 Task: Find the closest lighthouses to Portland, Maine, and Bar Harbor, Maine.
Action: Mouse moved to (175, 81)
Screenshot: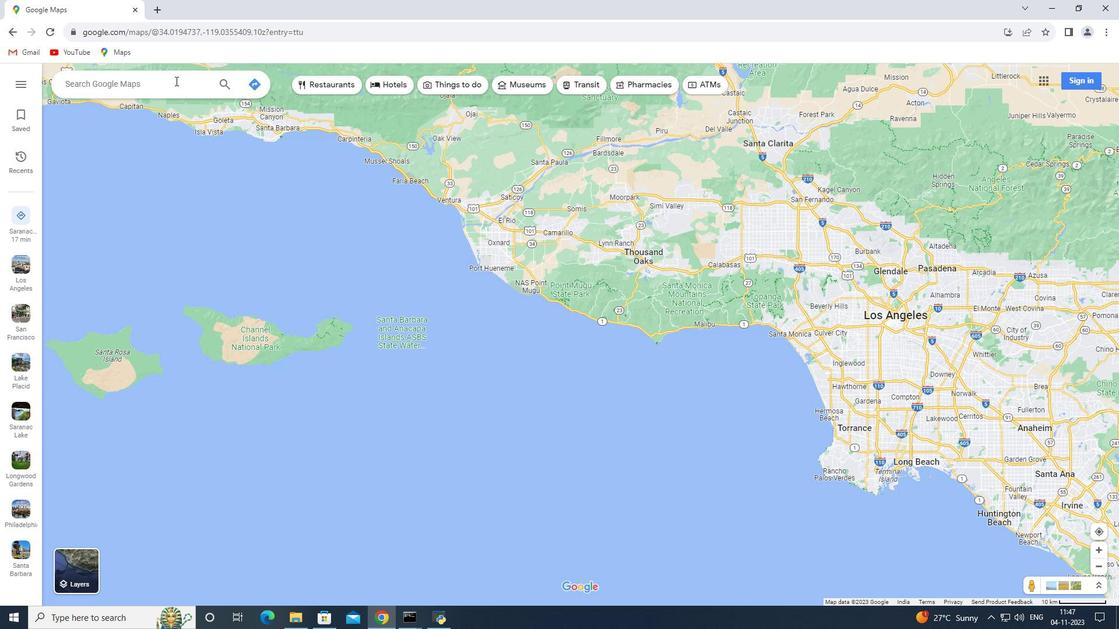 
Action: Mouse pressed left at (175, 81)
Screenshot: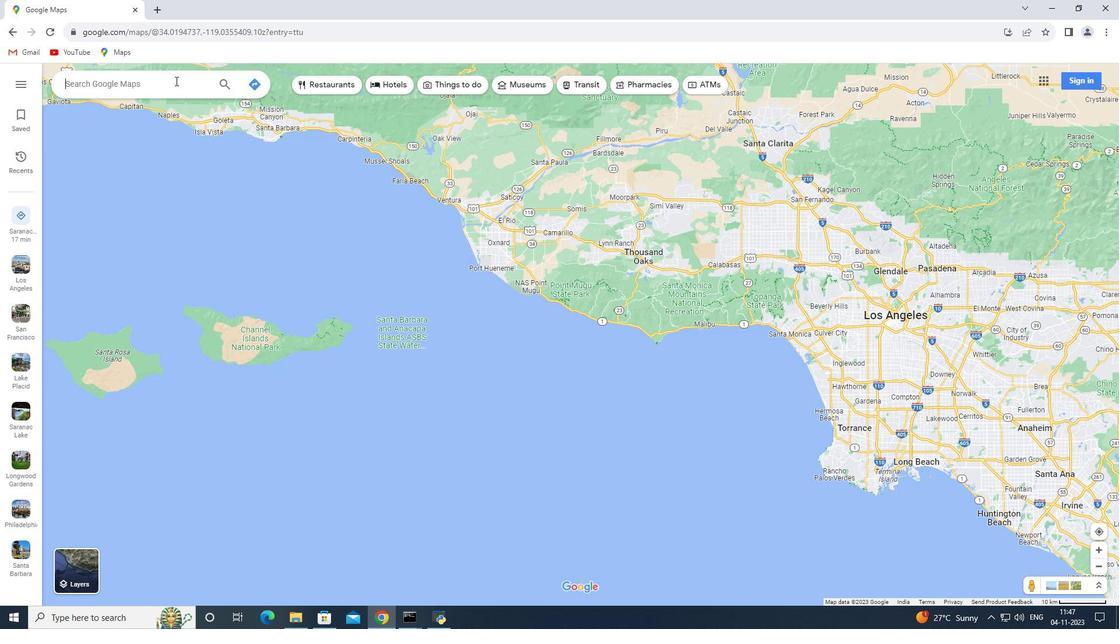 
Action: Key pressed <Key.shift>Portland,<Key.space><Key.shift>maine<Key.enter>
Screenshot: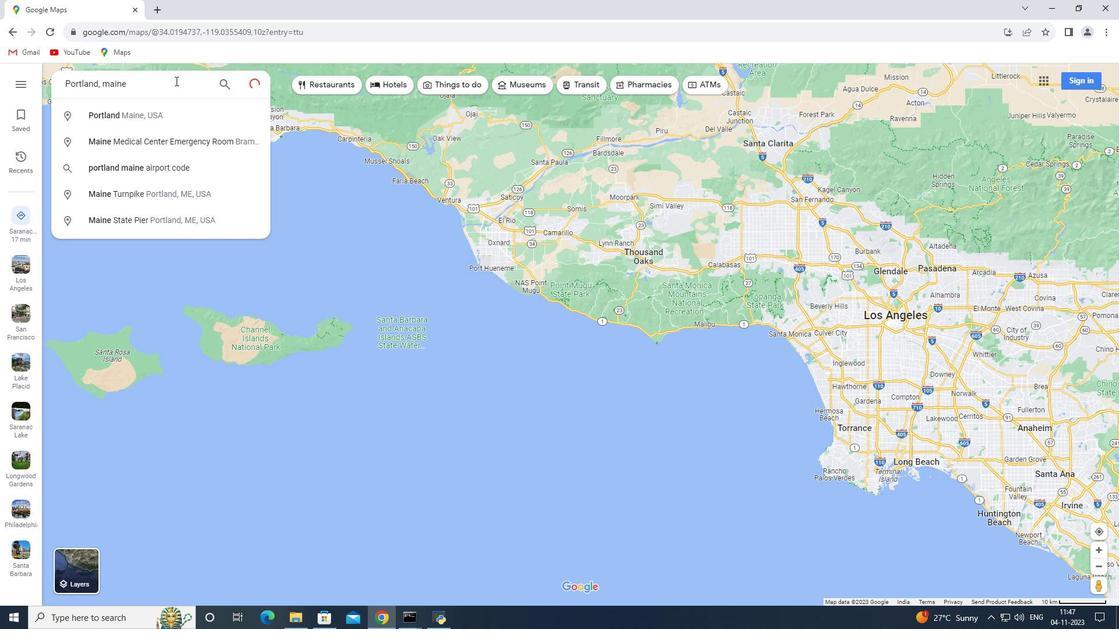 
Action: Mouse moved to (159, 279)
Screenshot: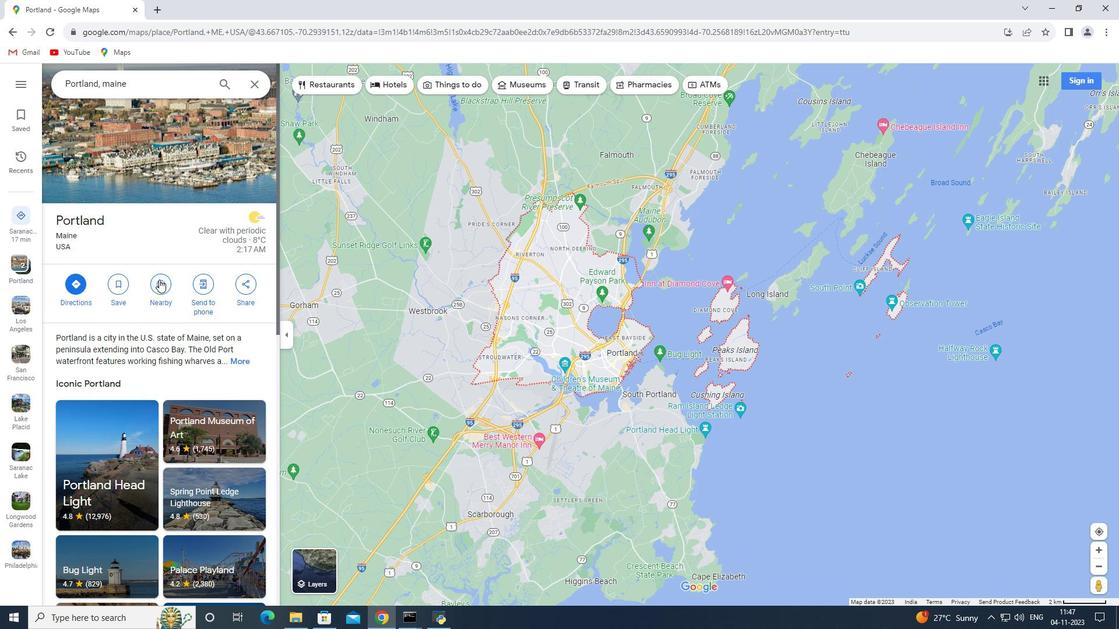 
Action: Mouse pressed left at (159, 279)
Screenshot: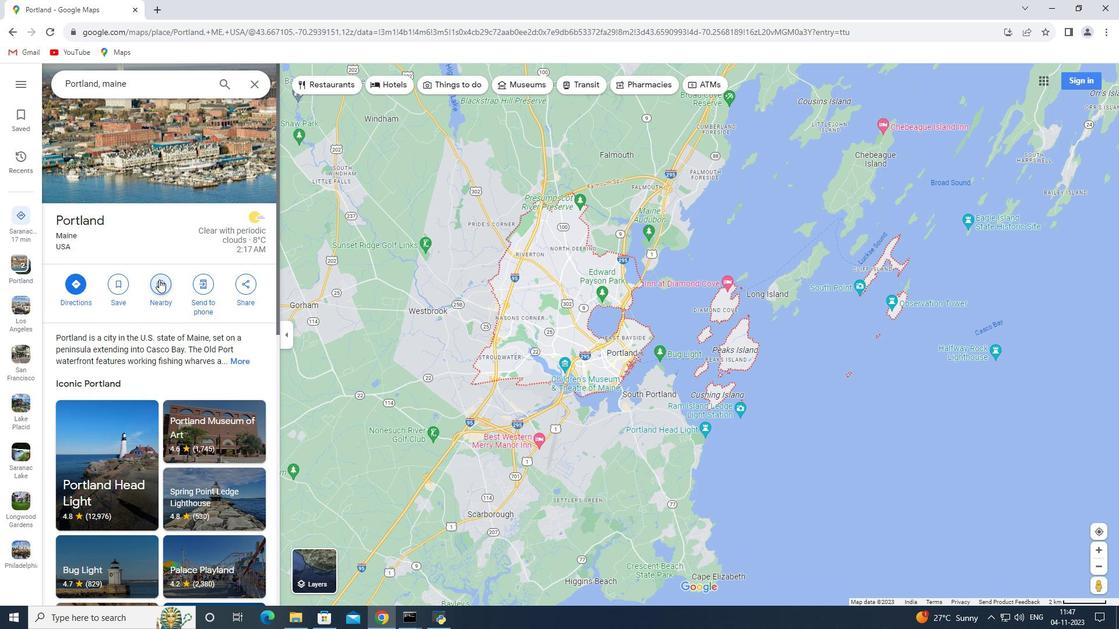 
Action: Key pressed closest<Key.space>lighthouses<Key.enter>
Screenshot: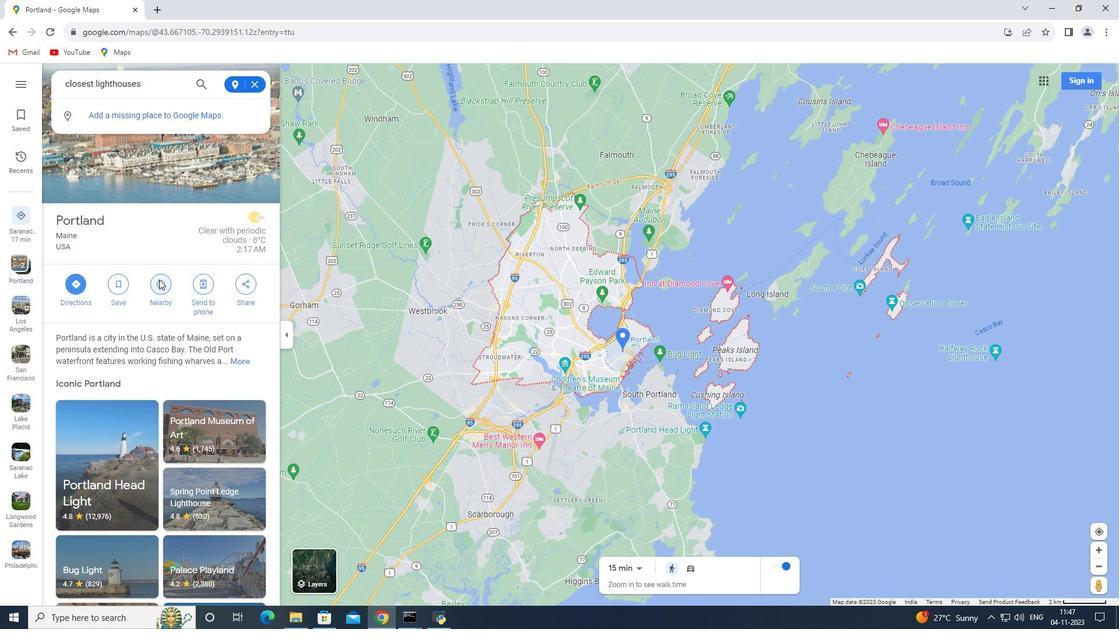 
Action: Mouse moved to (258, 83)
Screenshot: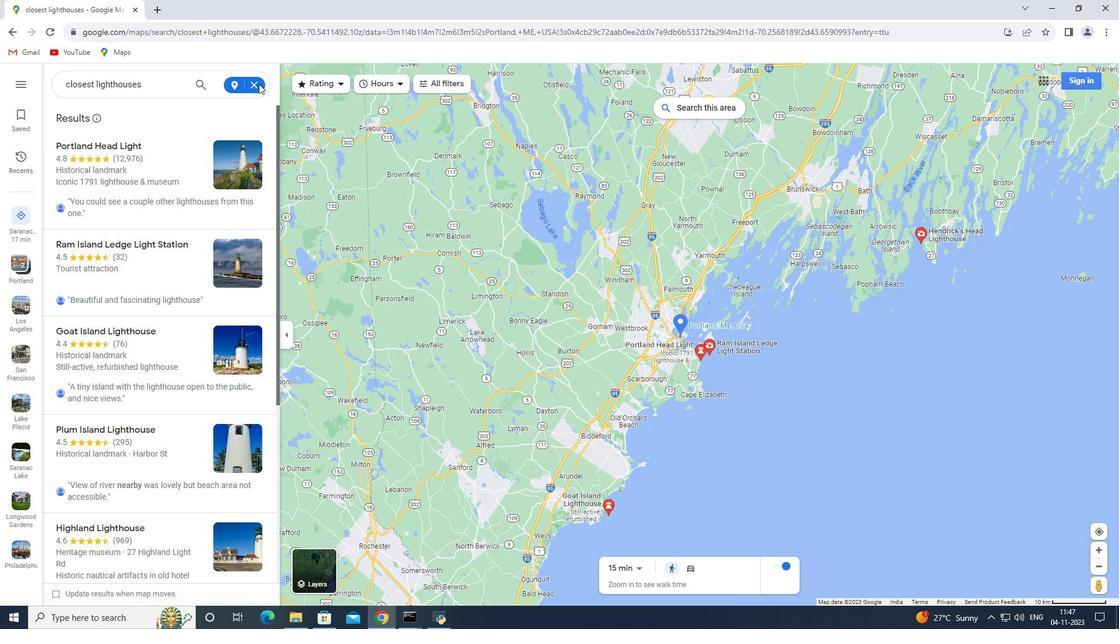 
Action: Mouse pressed left at (258, 83)
Screenshot: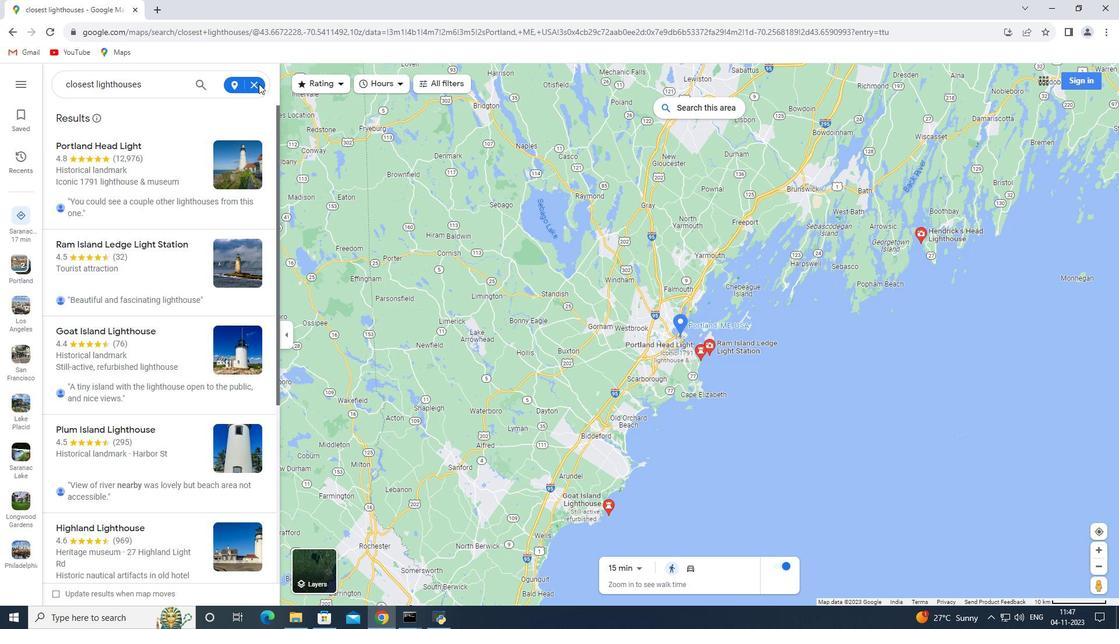 
Action: Mouse moved to (255, 85)
Screenshot: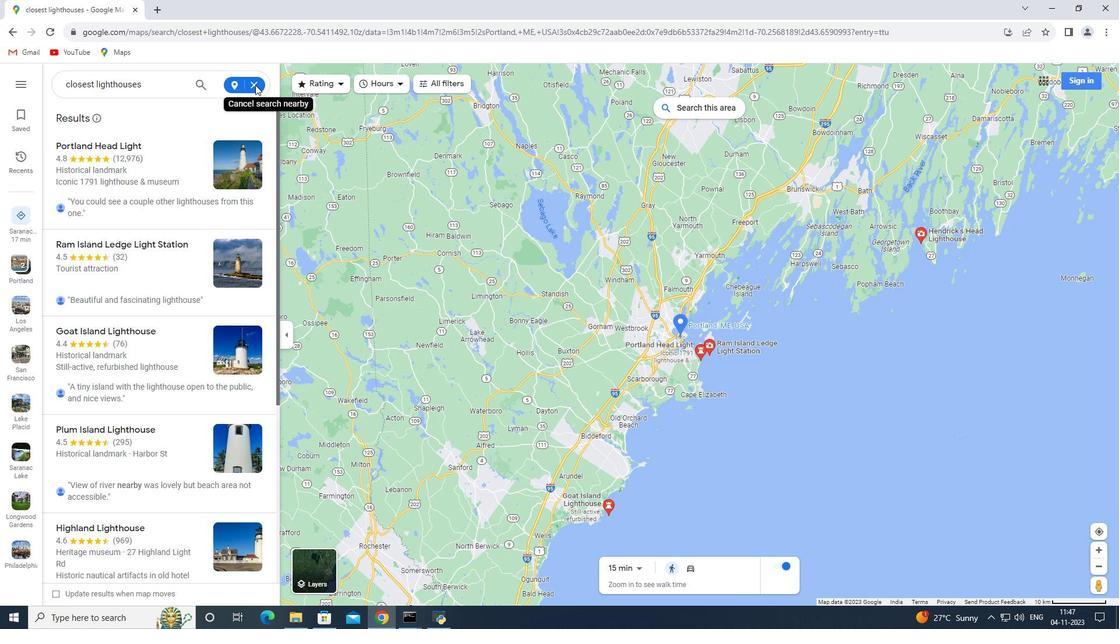 
Action: Mouse pressed left at (255, 85)
Screenshot: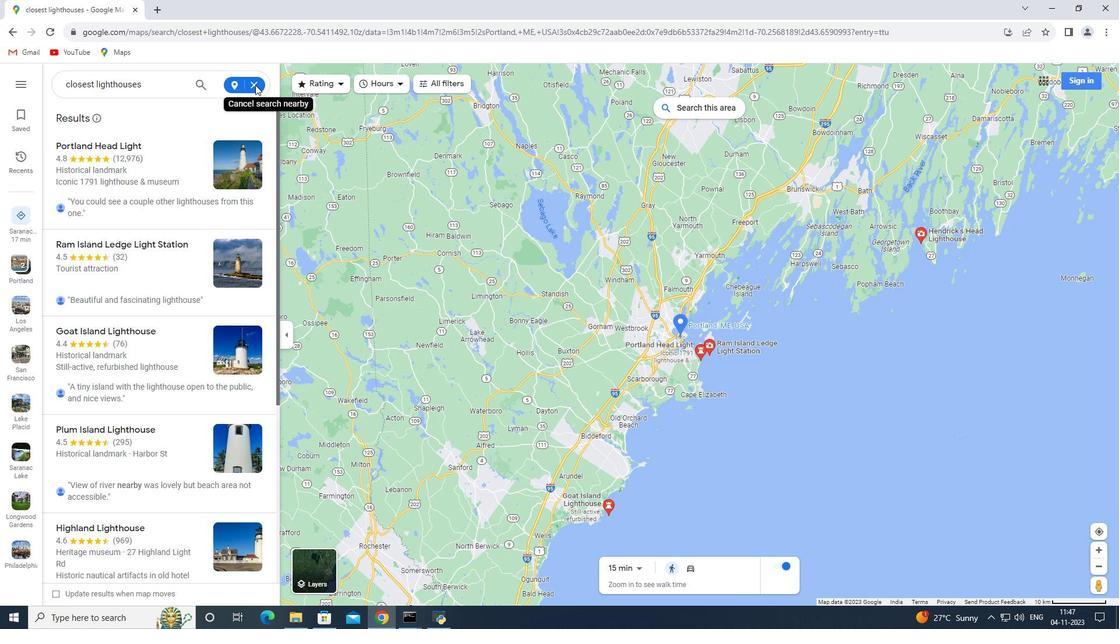 
Action: Mouse moved to (255, 81)
Screenshot: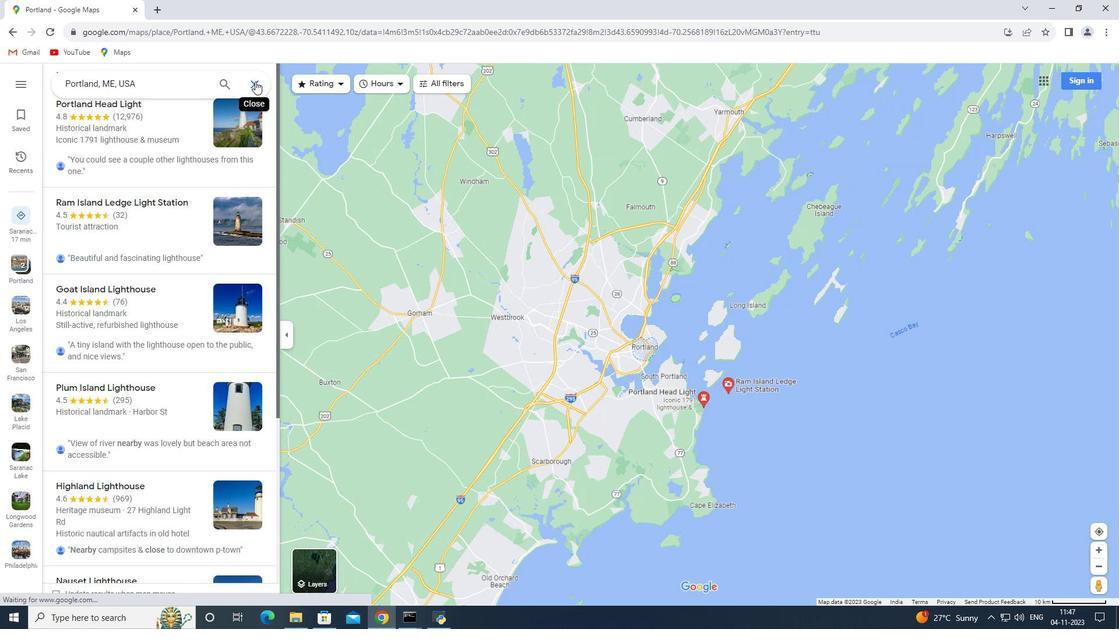 
Action: Mouse pressed left at (255, 81)
Screenshot: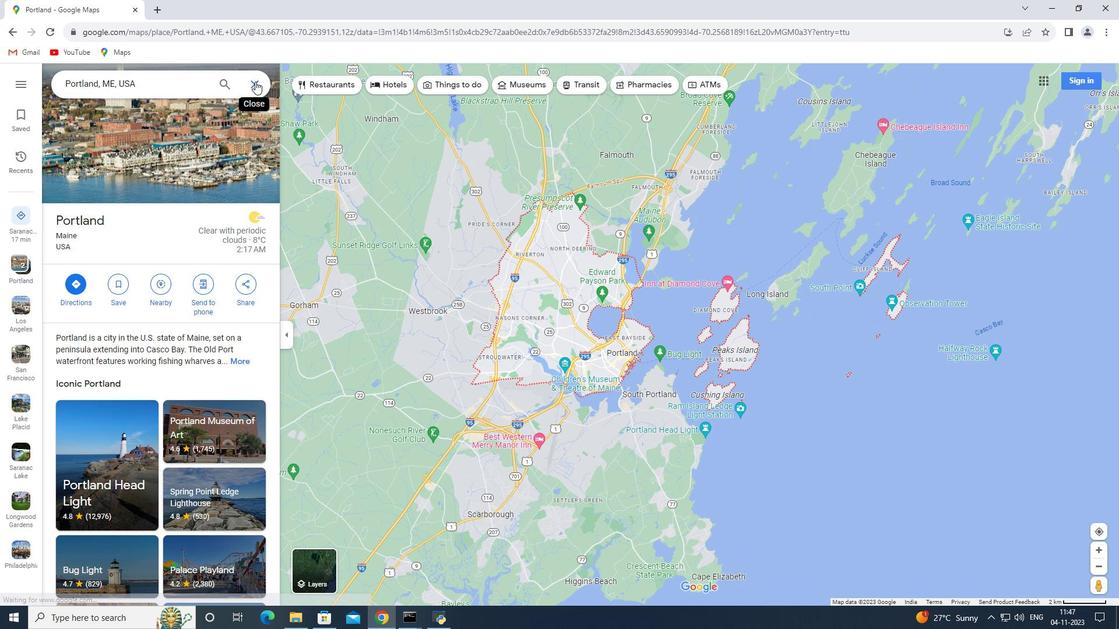 
Action: Mouse moved to (162, 78)
Screenshot: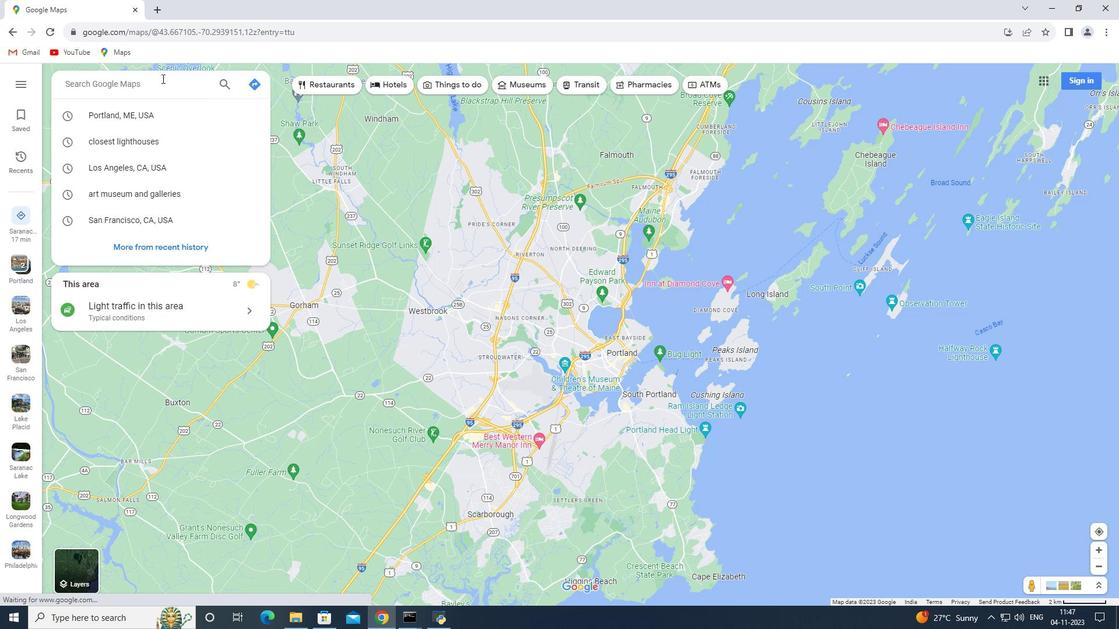 
Action: Key pressed <Key.shift>Ba
Screenshot: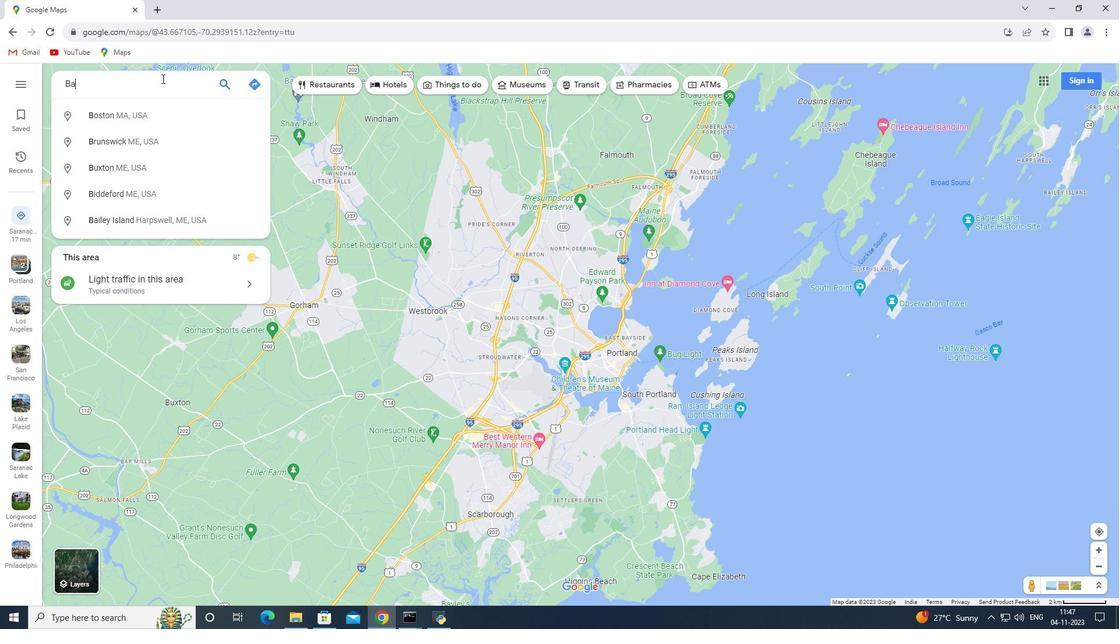 
Action: Mouse moved to (161, 78)
Screenshot: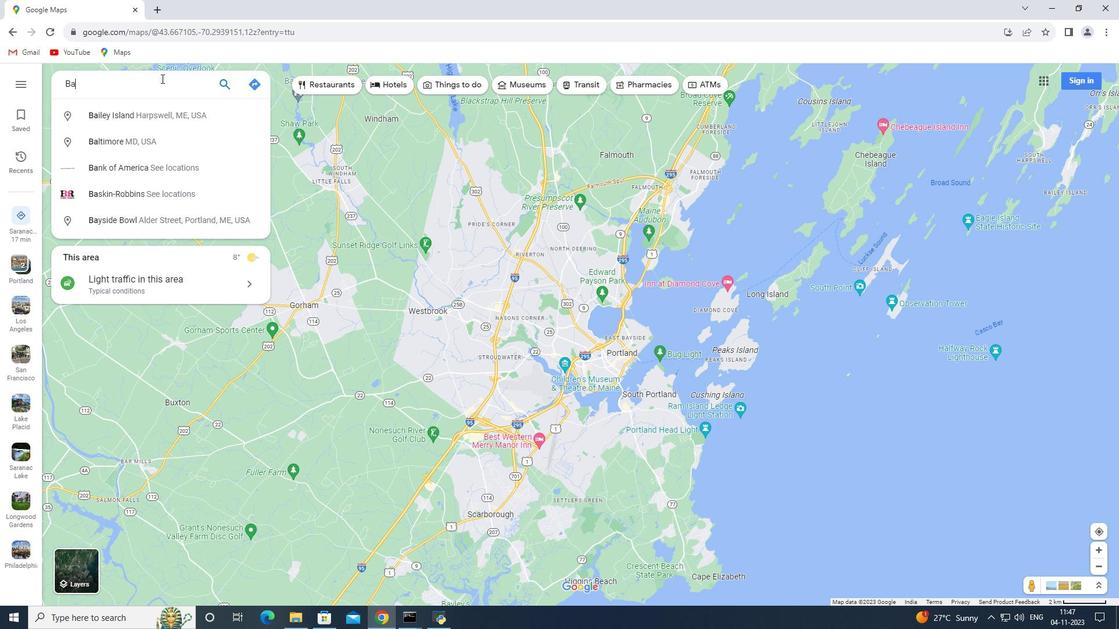 
Action: Key pressed r<Key.space><Key.shift>Harbor,<Key.space><Key.shift>Maine<Key.enter>
Screenshot: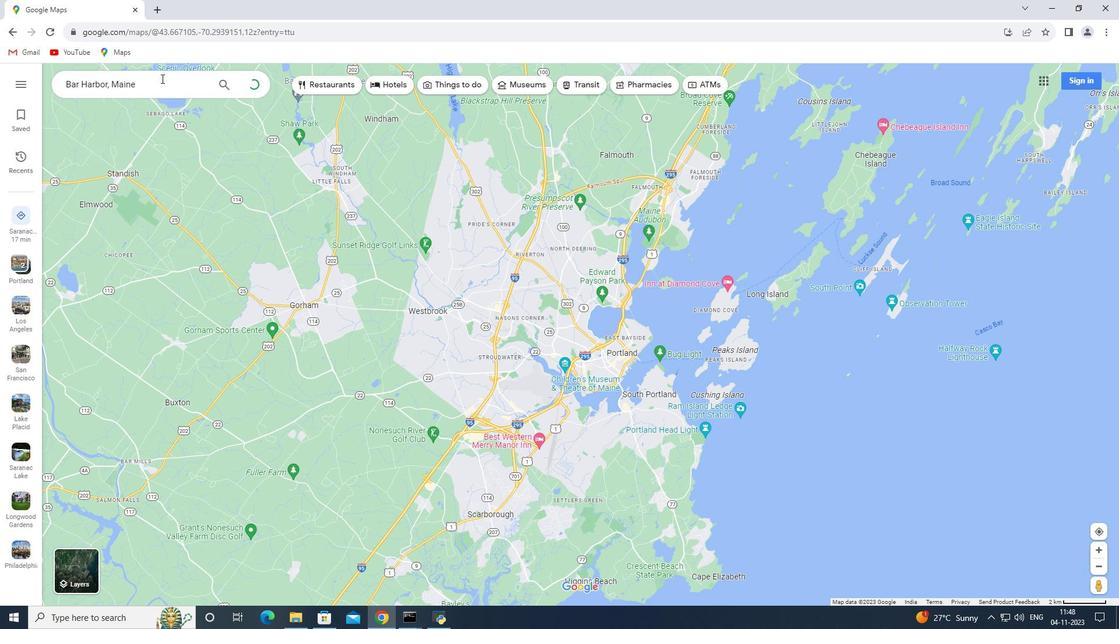 
Action: Mouse moved to (160, 277)
Screenshot: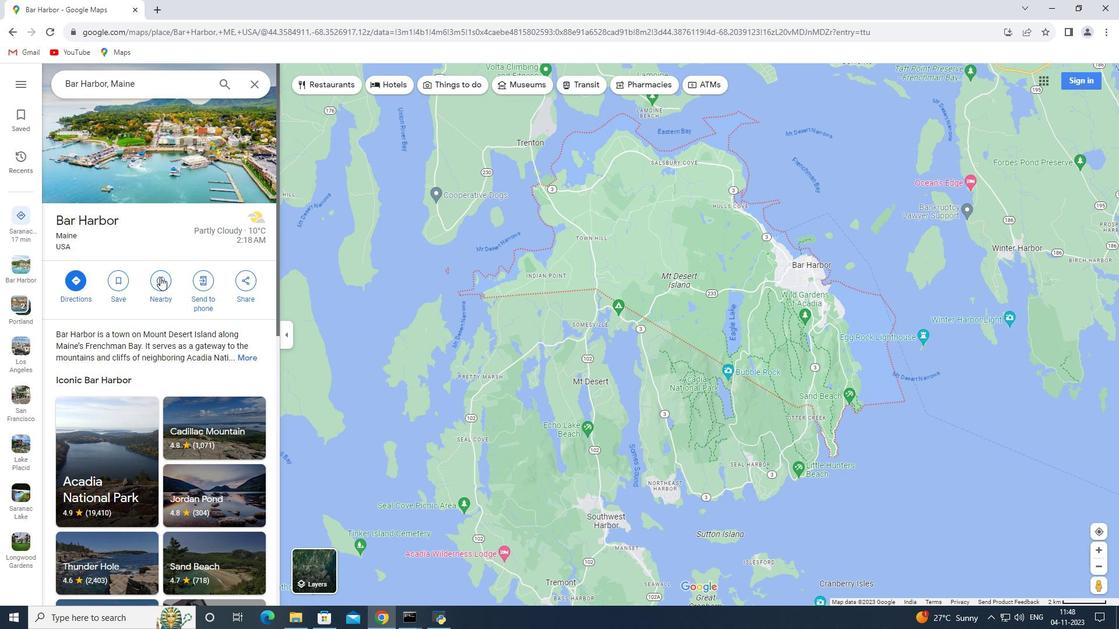 
Action: Mouse pressed left at (160, 277)
Screenshot: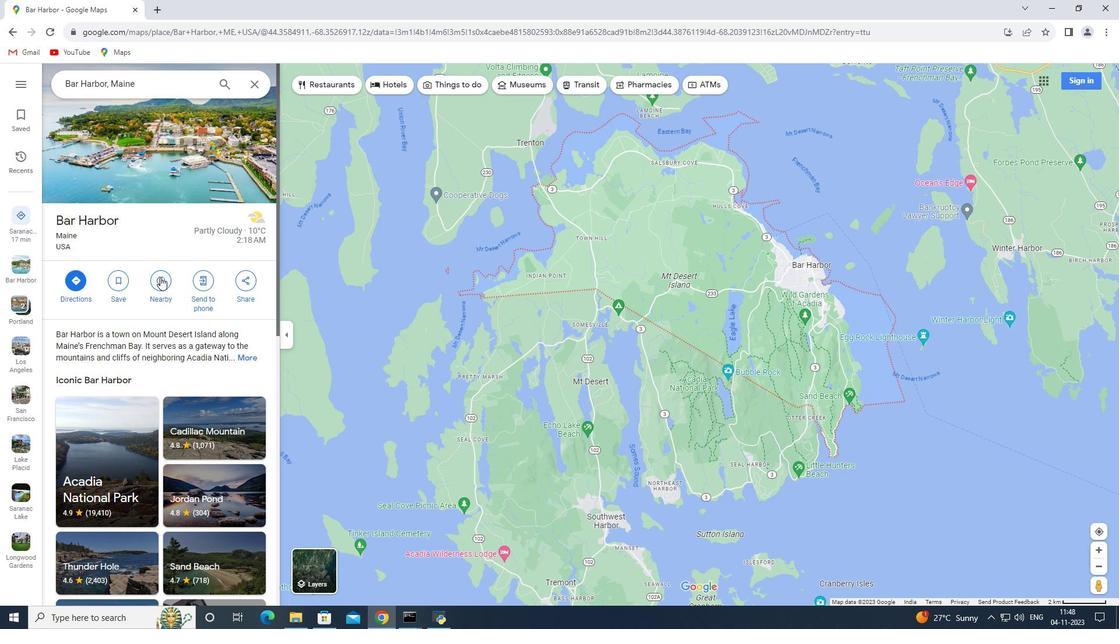 
Action: Key pressed closest<Key.space>lighthouses<Key.enter>
Screenshot: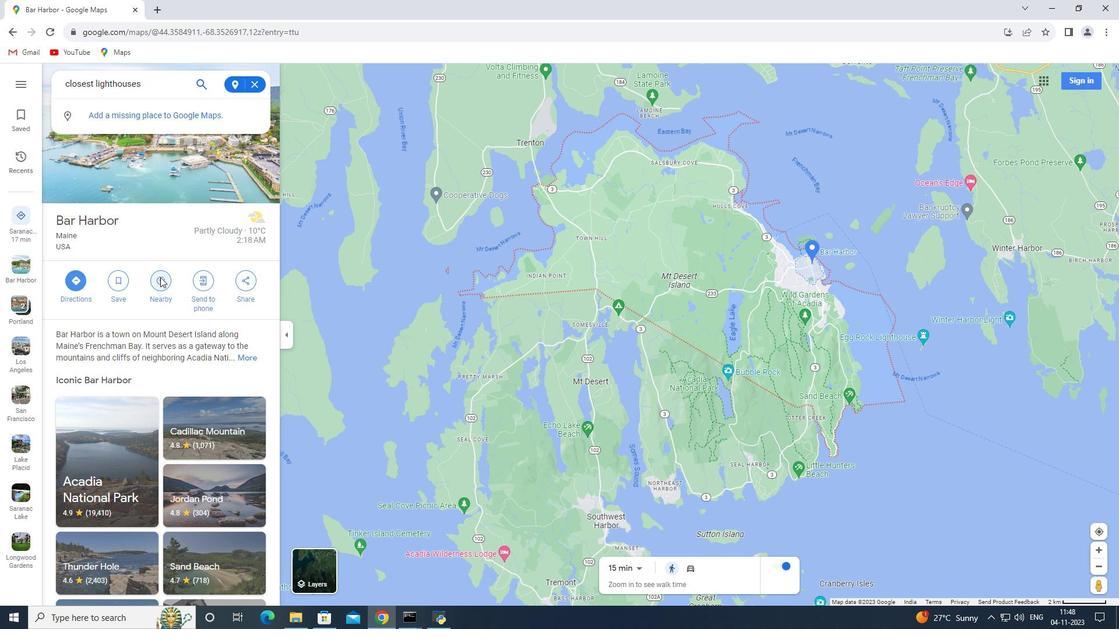 
